 Task: Add an event with the title Team Building Workshop: Building Trust and Collaboration, date '2024/04/24', time 7:30 AM to 9:30 AMand add a description: Following the introduction, participants will have the chance to present a prepared presentation of their choice in front of the group. Each presenter will be allocated a specific time slot, allowing them to showcase their skills and practice their delivery. Presentations can cover a wide range of topics, including but not limited to business proposals, academic research, project updates, or persuasive speeches., put the event into Blue category . Add location for the event as: The Ritz-Carlton, New York City, USA, logged in from the account softage.3@softage.netand send the event invitation to softage.2@softage.net and softage.4@softage.net. Set a reminder for the event 27 day before
Action: Mouse moved to (101, 108)
Screenshot: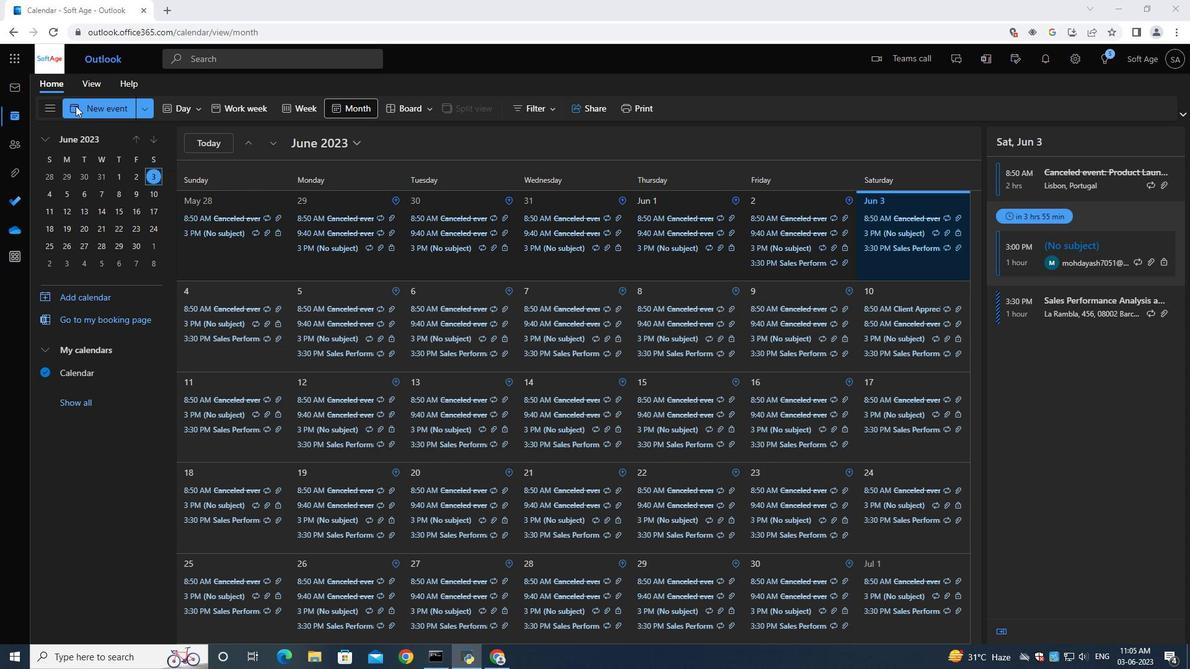
Action: Mouse pressed left at (101, 108)
Screenshot: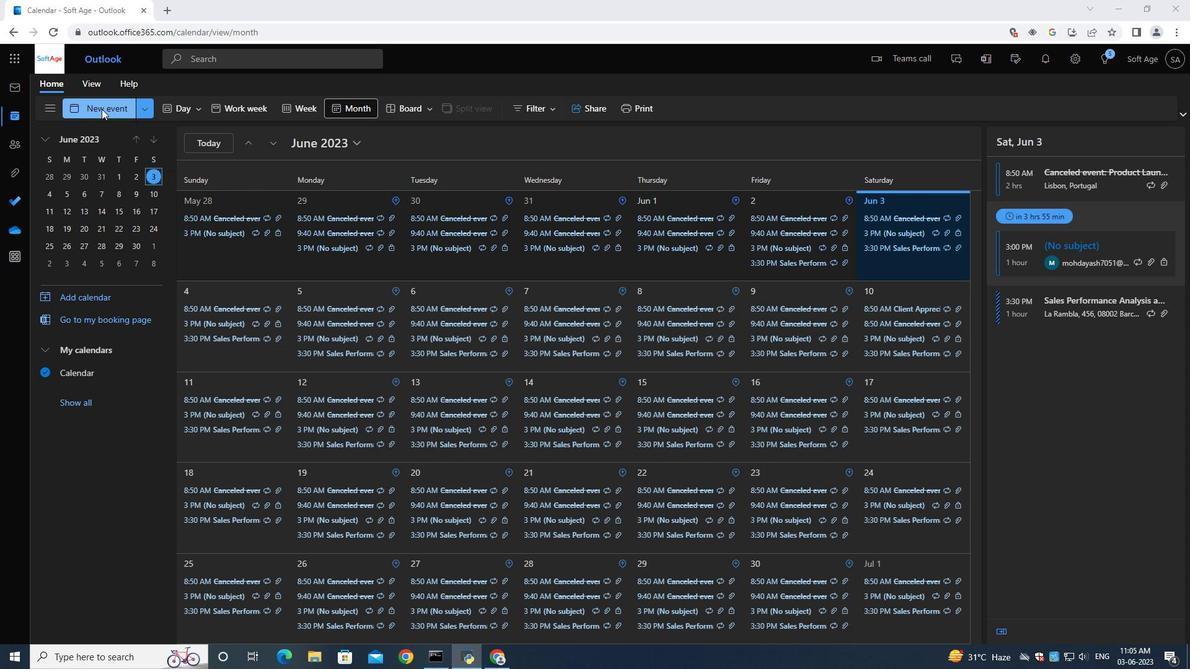 
Action: Mouse moved to (342, 326)
Screenshot: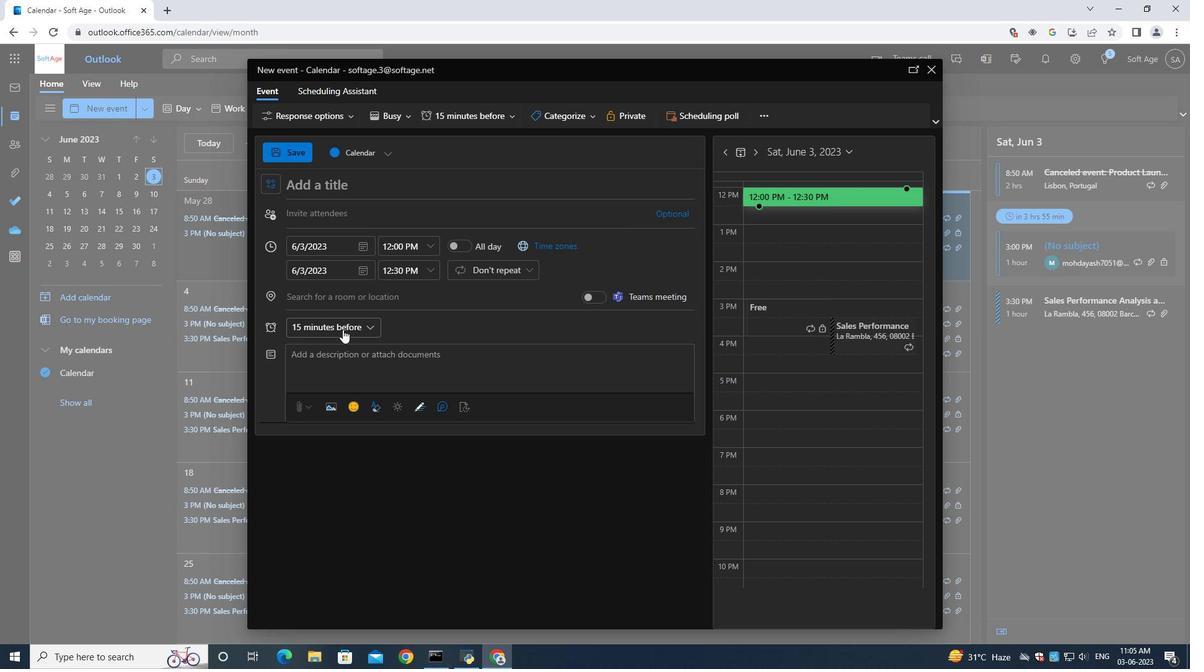 
Action: Mouse pressed left at (342, 326)
Screenshot: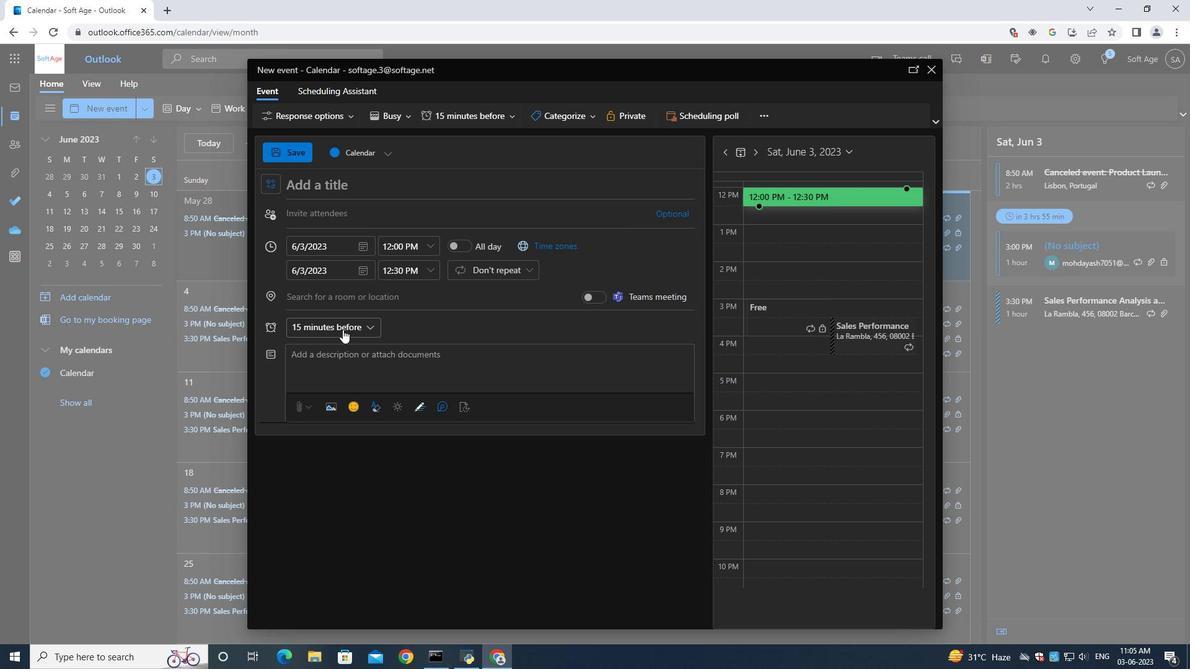 
Action: Mouse moved to (333, 441)
Screenshot: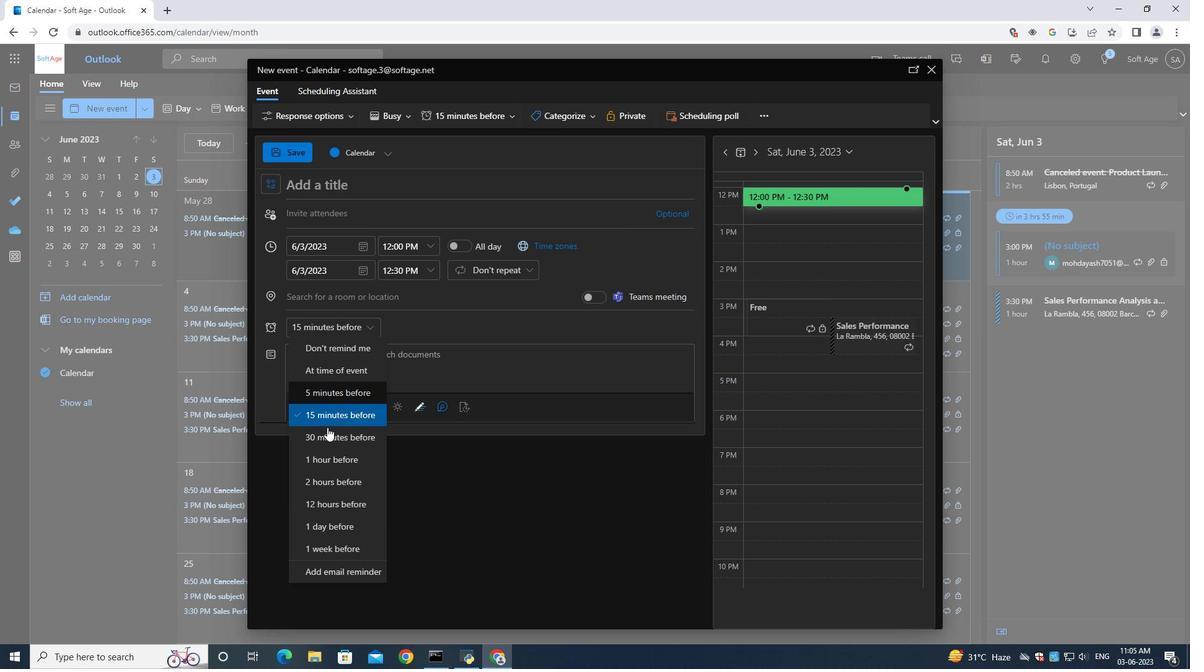 
Action: Mouse scrolled (333, 441) with delta (0, 0)
Screenshot: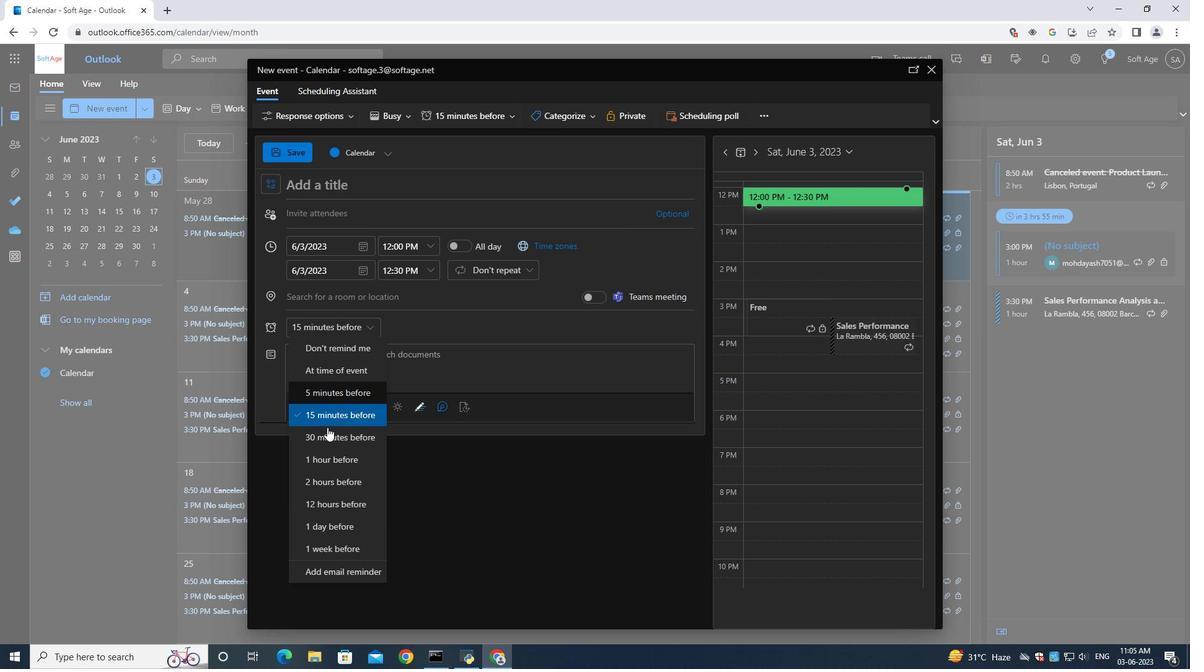 
Action: Mouse moved to (334, 453)
Screenshot: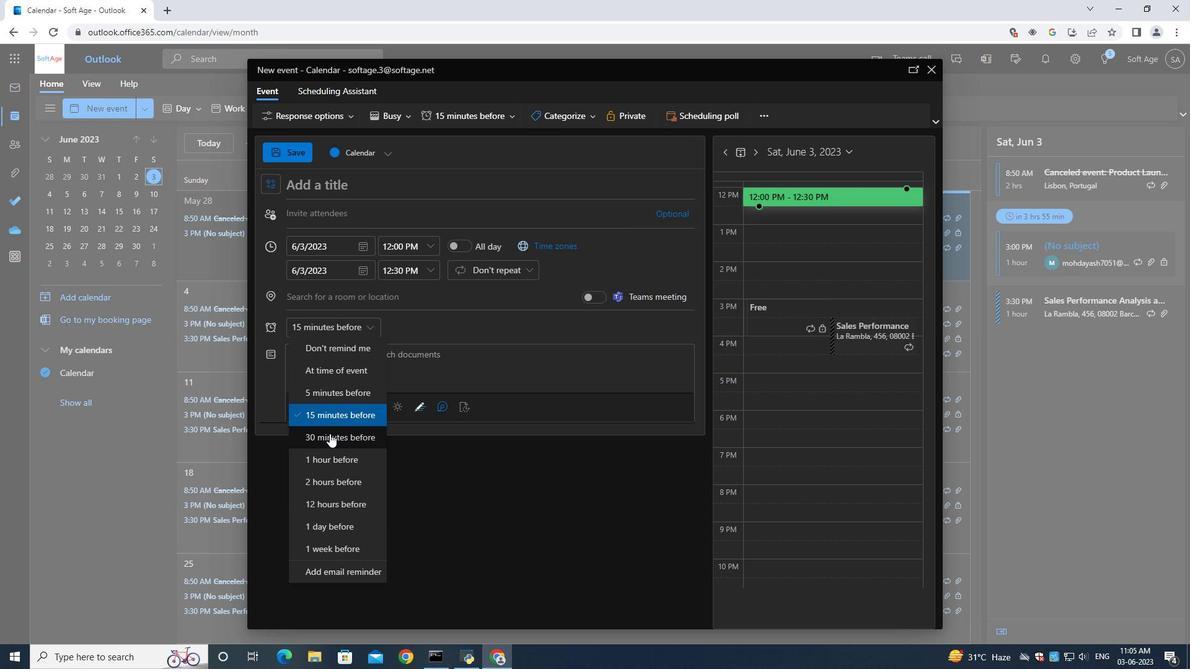 
Action: Mouse scrolled (334, 453) with delta (0, 0)
Screenshot: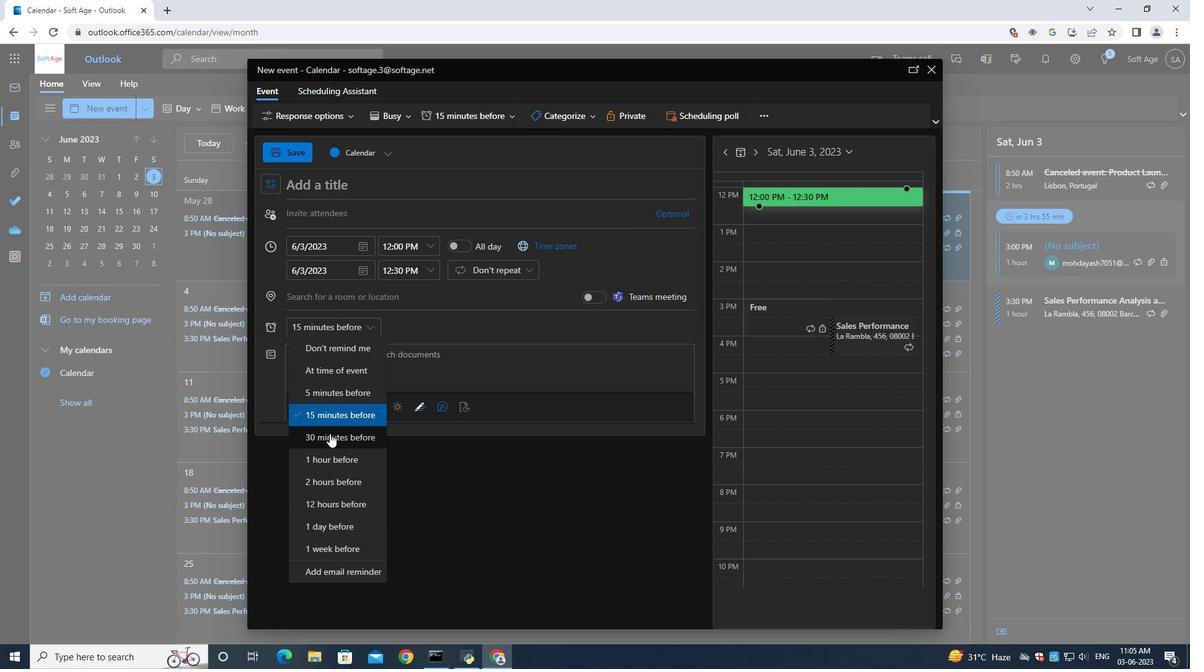 
Action: Mouse moved to (334, 456)
Screenshot: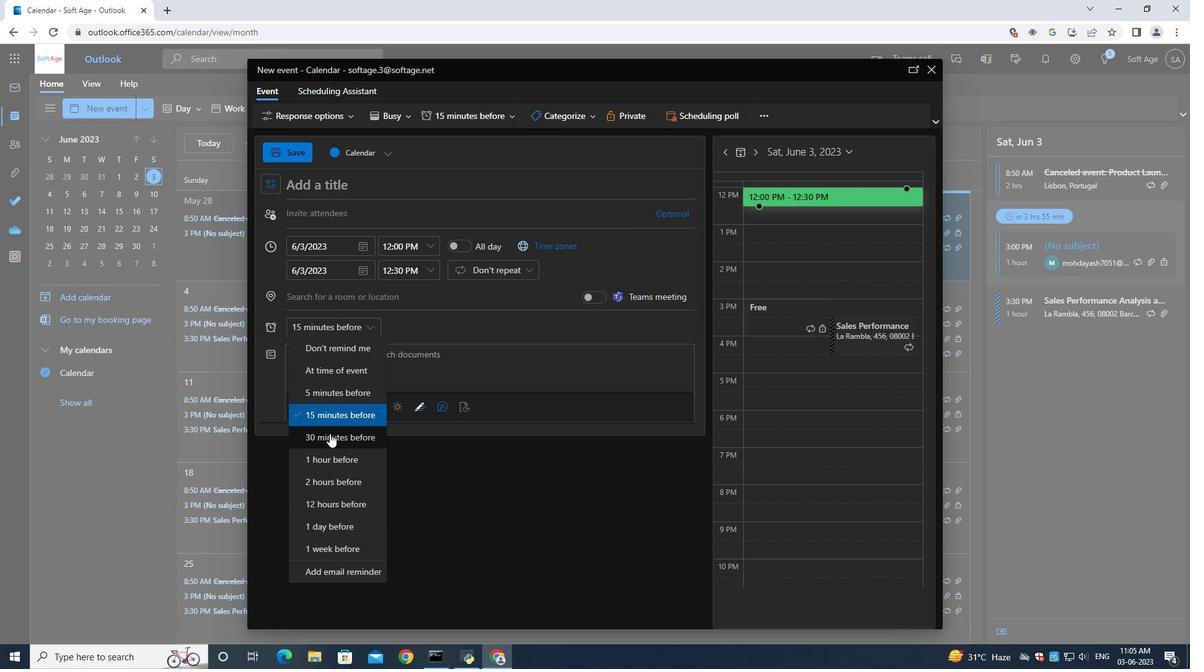 
Action: Mouse scrolled (334, 455) with delta (0, 0)
Screenshot: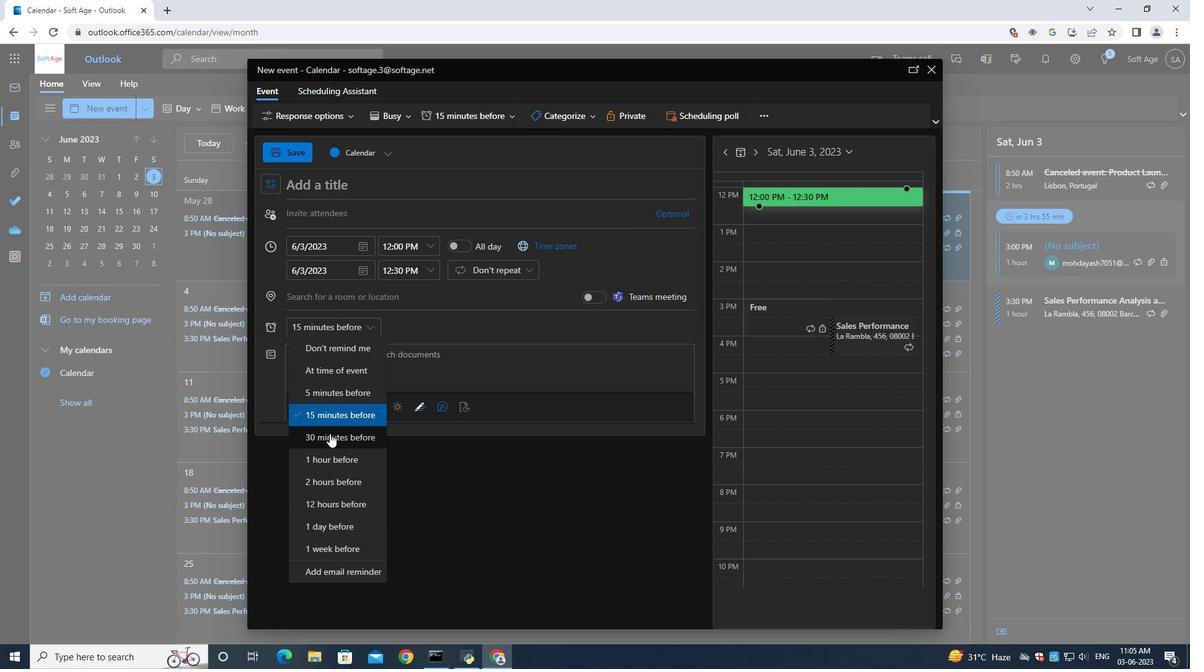 
Action: Mouse moved to (334, 458)
Screenshot: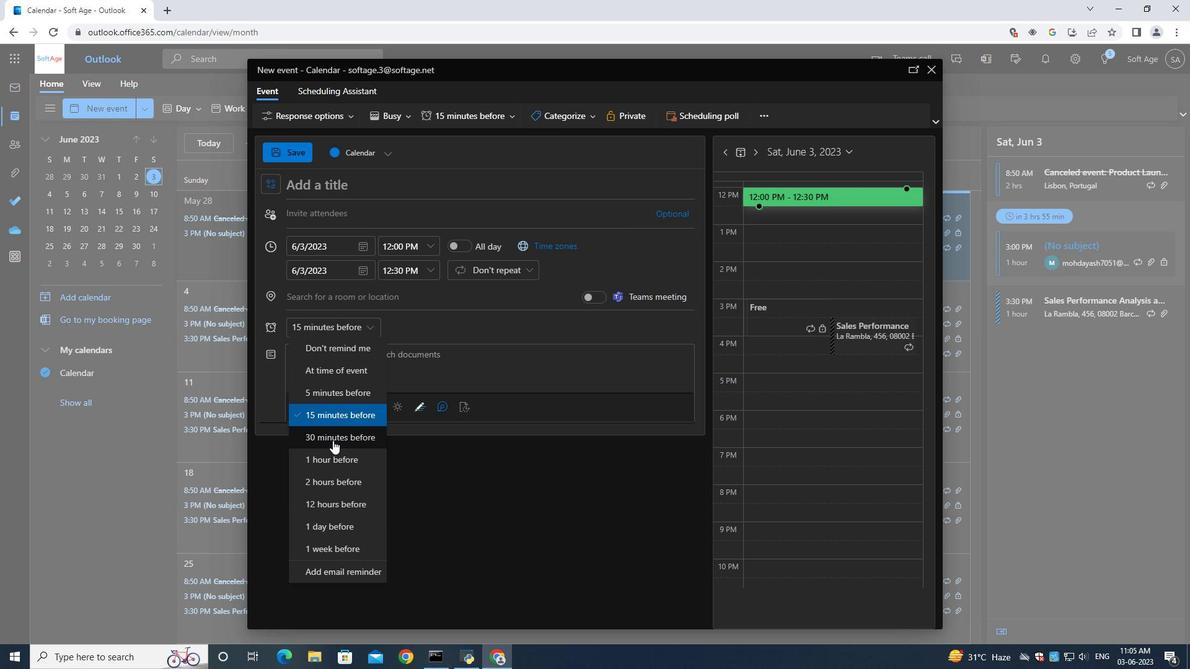 
Action: Mouse scrolled (334, 458) with delta (0, 0)
Screenshot: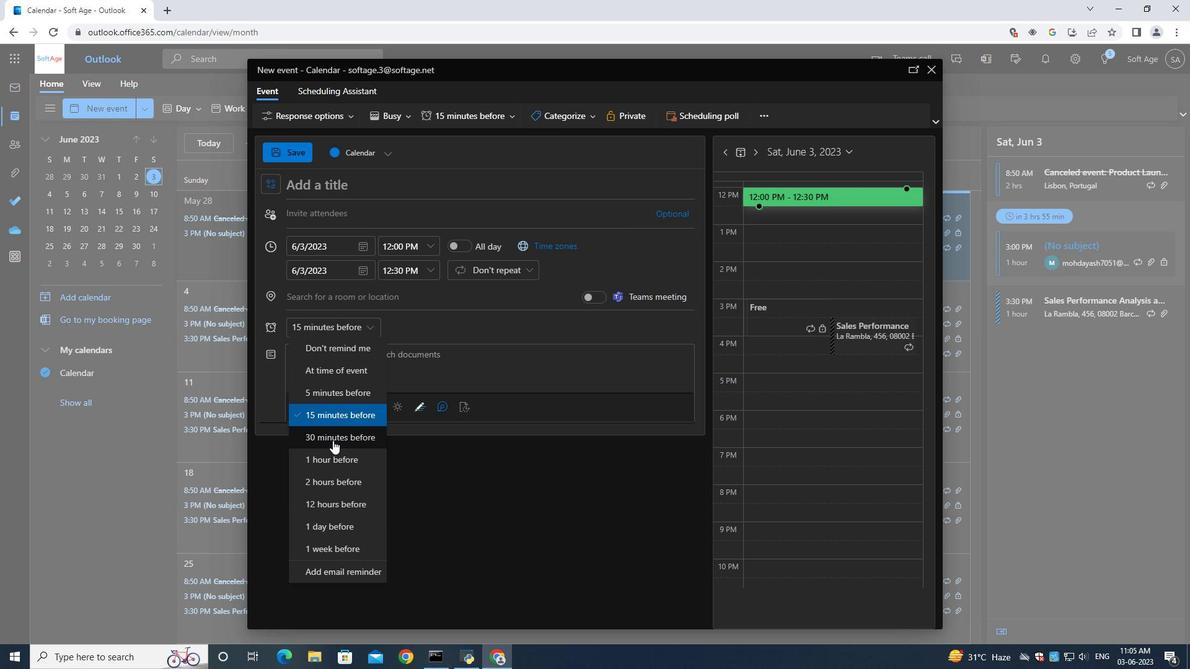 
Action: Mouse moved to (334, 459)
Screenshot: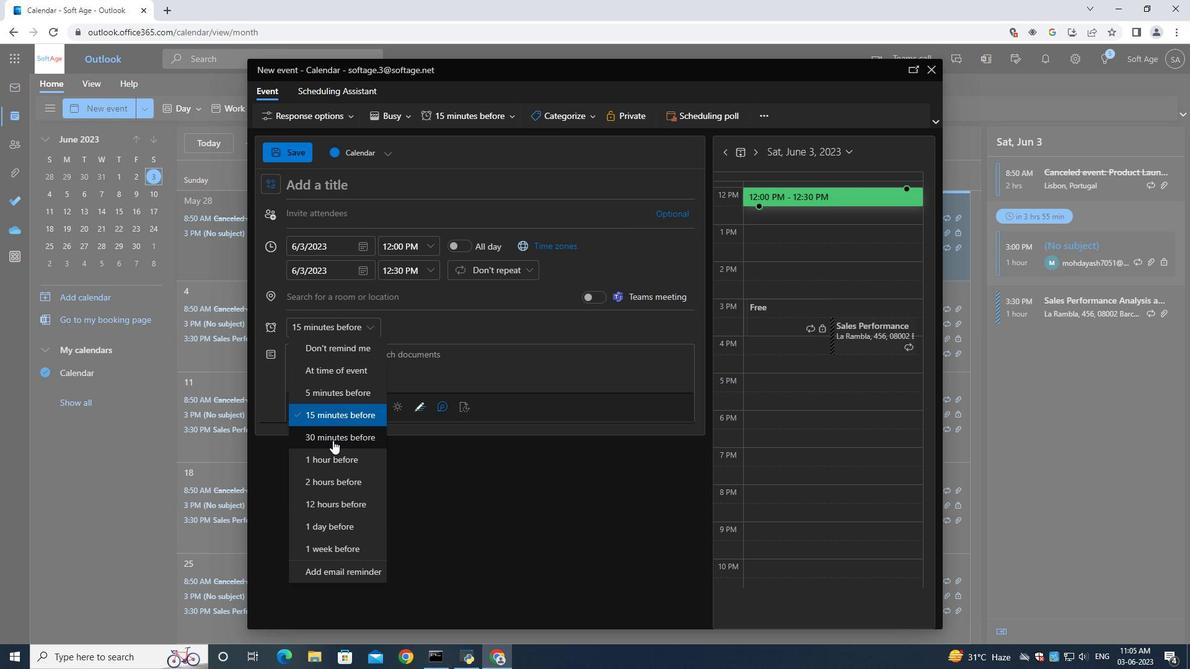 
Action: Mouse scrolled (334, 459) with delta (0, 0)
Screenshot: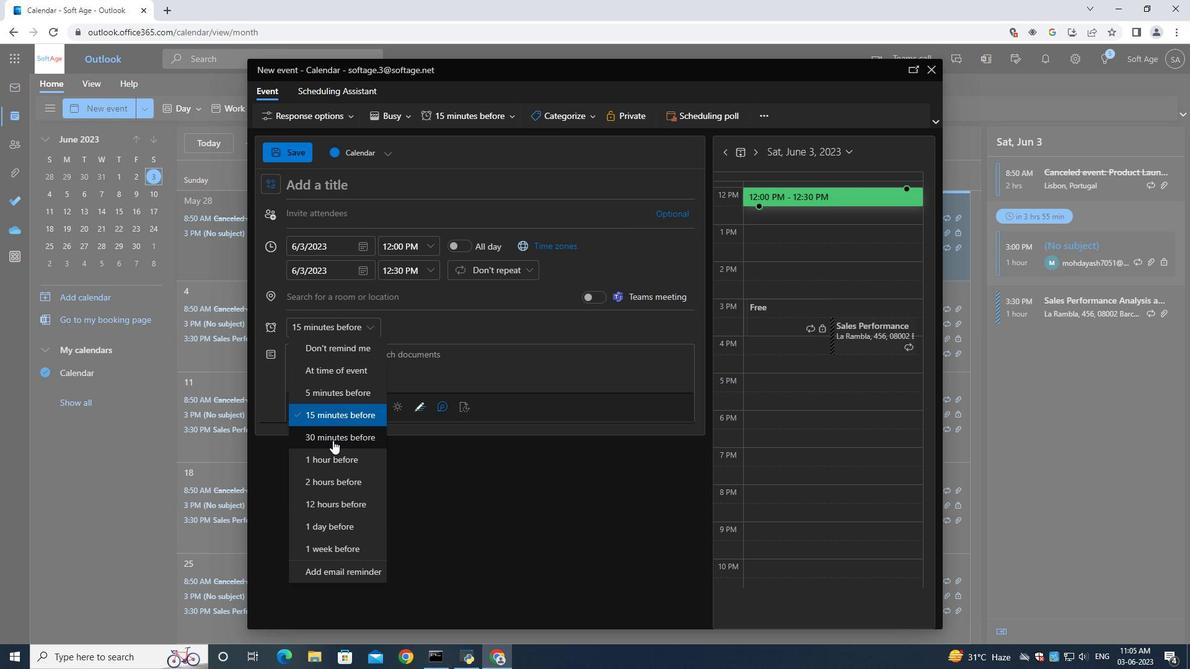 
Action: Mouse moved to (334, 460)
Screenshot: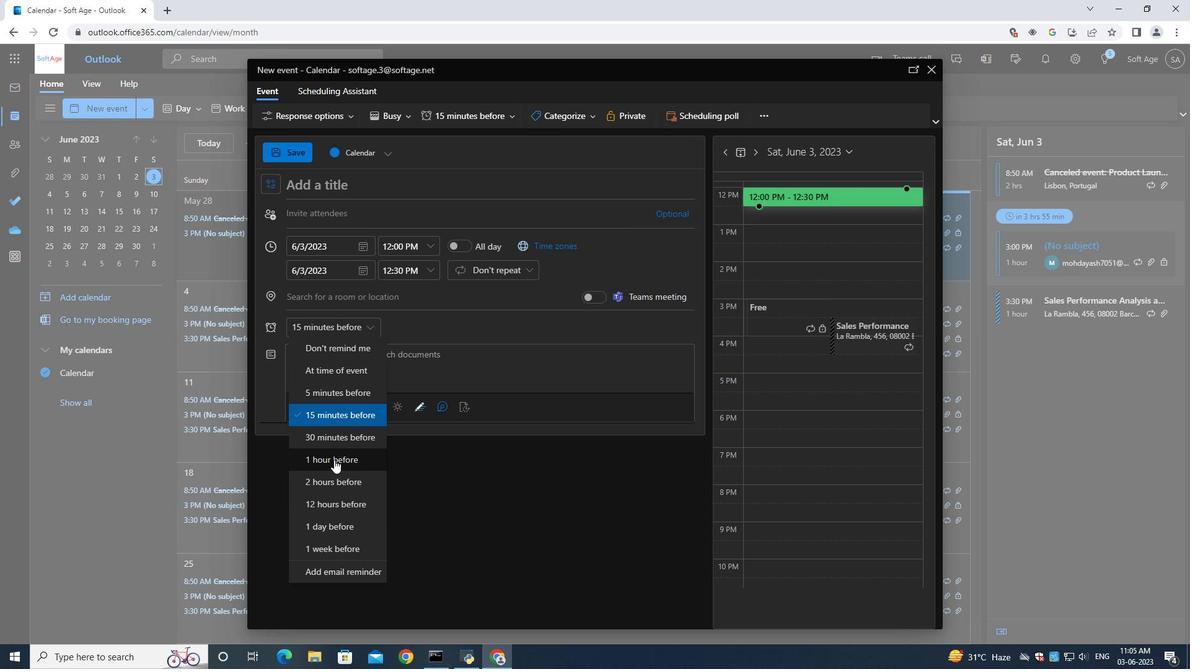 
